 Task: Create a sub task Release to Production / Go Live for the task  Upgrade and migrate company email marketing to a cloud-based solution in the project AgriSoft , assign it to team member softage.3@softage.net and update the status of the sub task to  Completed , set the priority of the sub task to High
Action: Mouse moved to (281, 244)
Screenshot: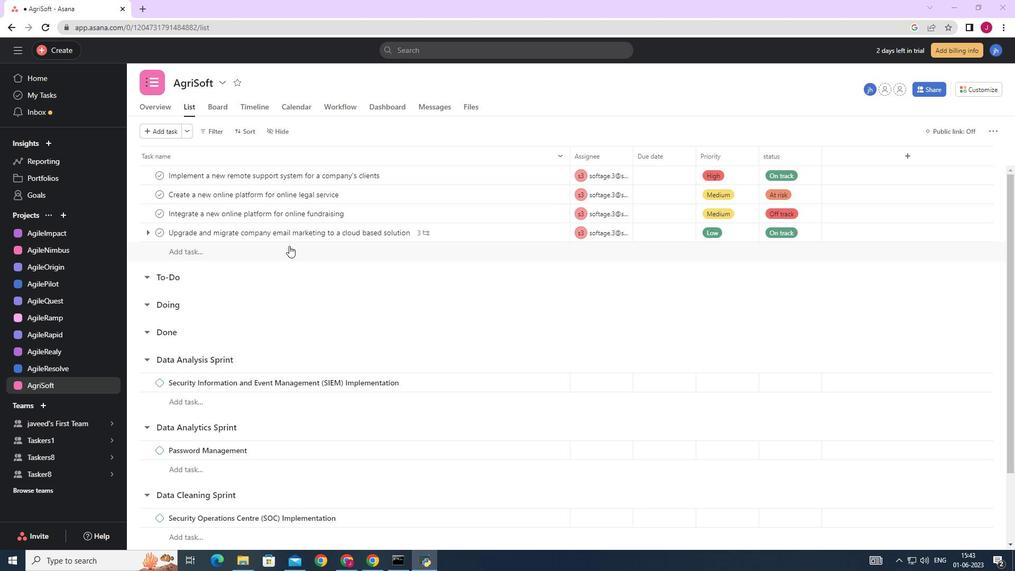 
Action: Mouse scrolled (281, 245) with delta (0, 0)
Screenshot: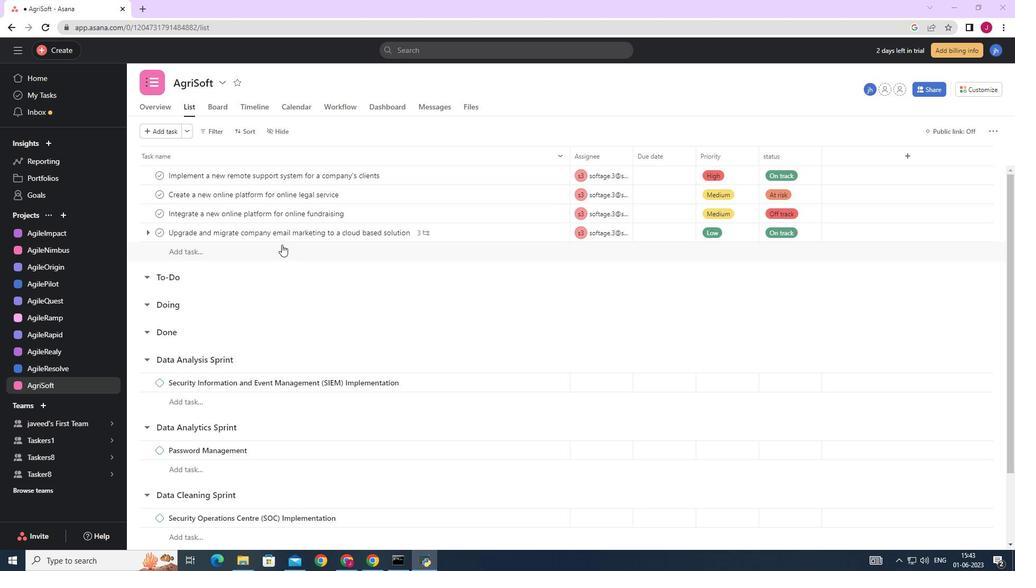 
Action: Mouse scrolled (281, 245) with delta (0, 0)
Screenshot: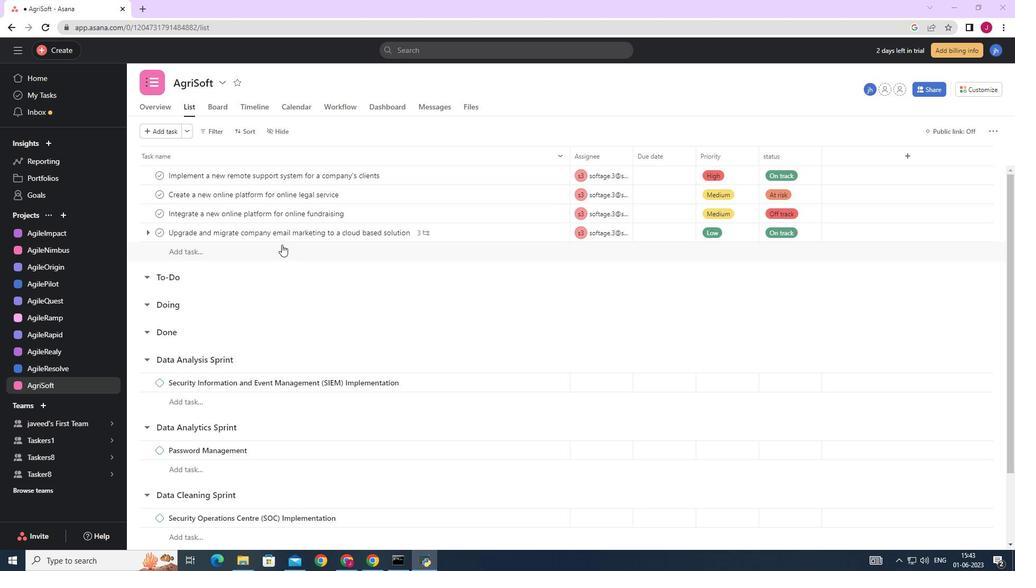 
Action: Mouse scrolled (281, 245) with delta (0, 0)
Screenshot: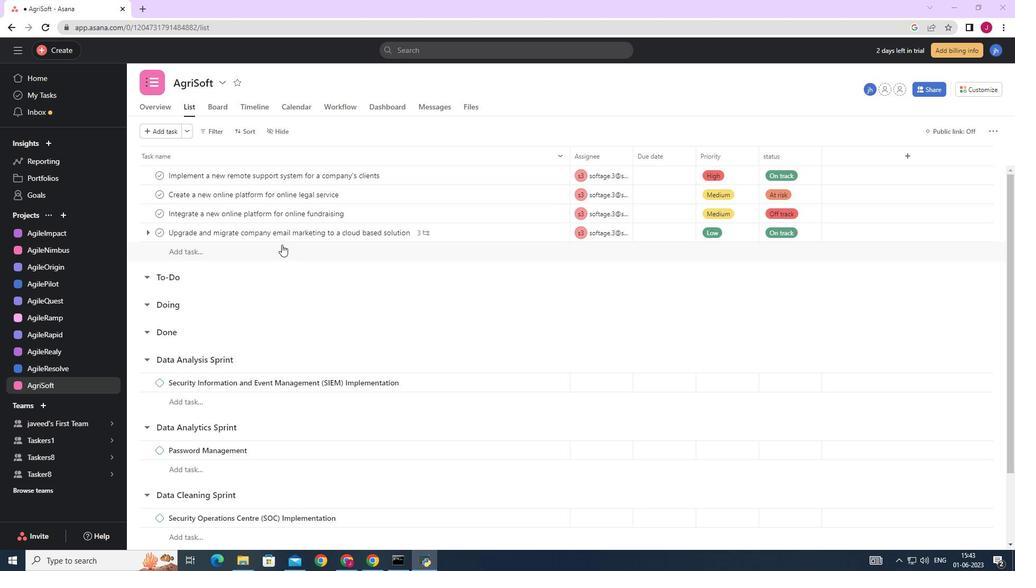 
Action: Mouse moved to (504, 233)
Screenshot: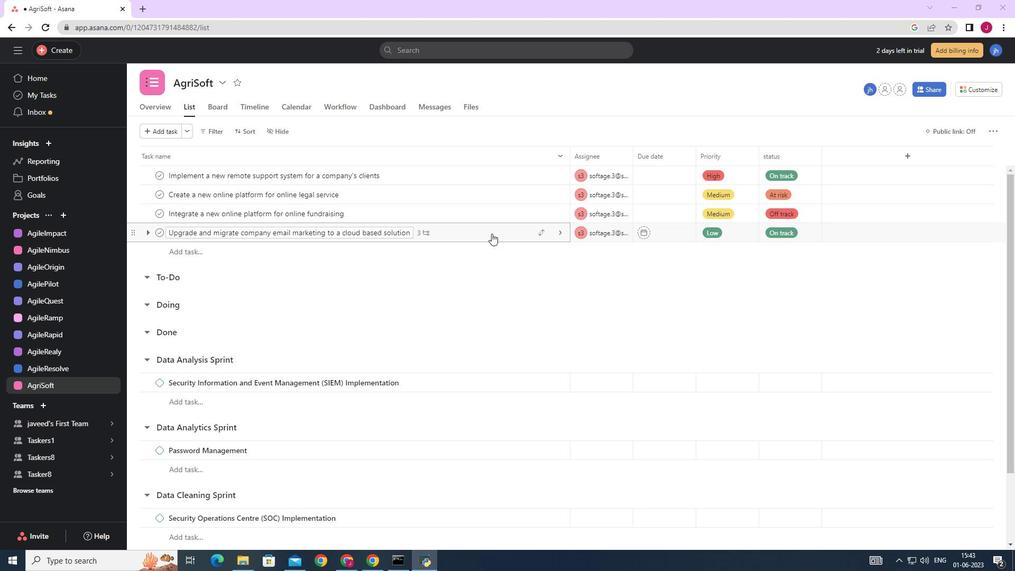 
Action: Mouse pressed left at (504, 233)
Screenshot: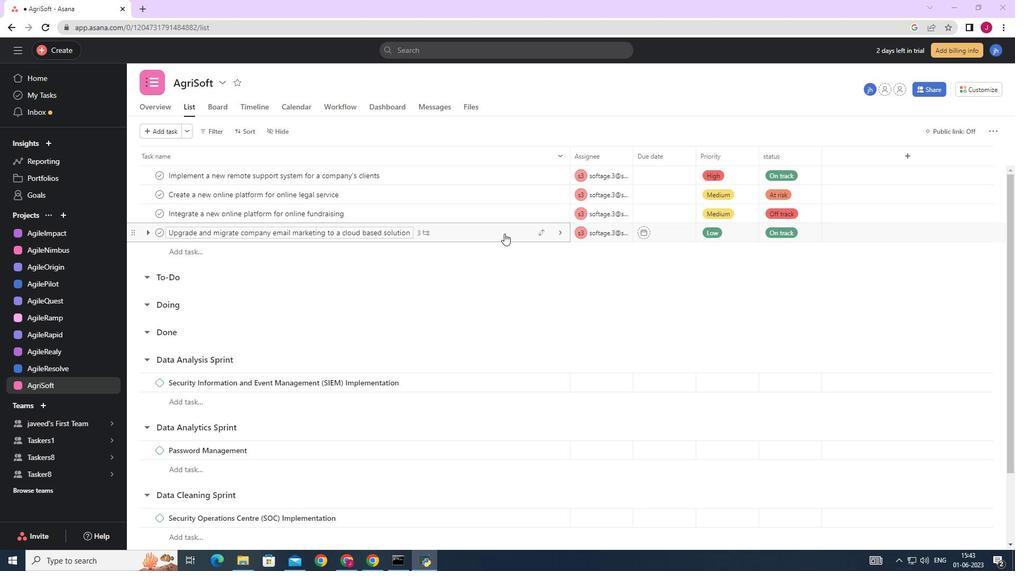 
Action: Mouse moved to (782, 333)
Screenshot: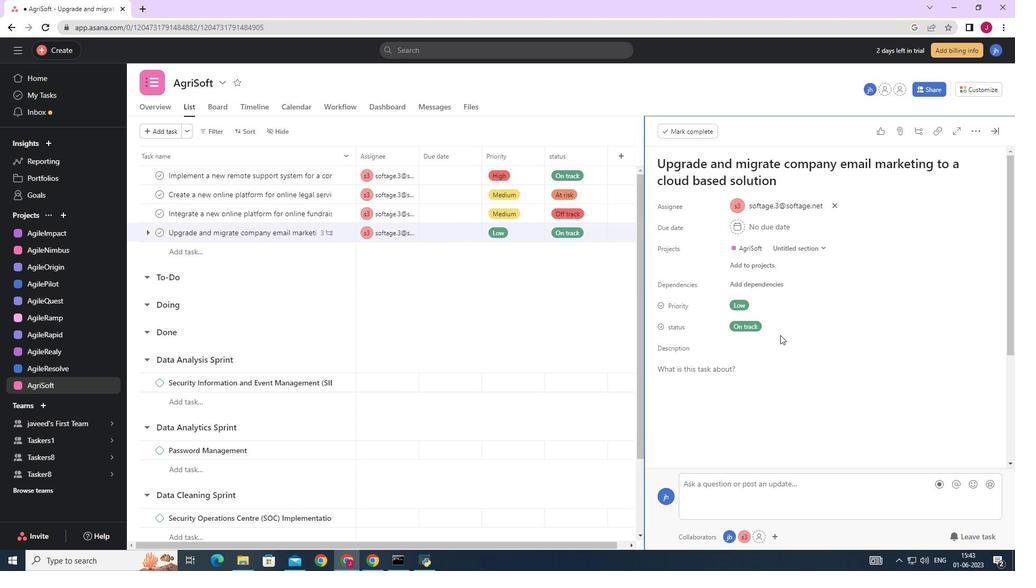 
Action: Mouse scrolled (782, 333) with delta (0, 0)
Screenshot: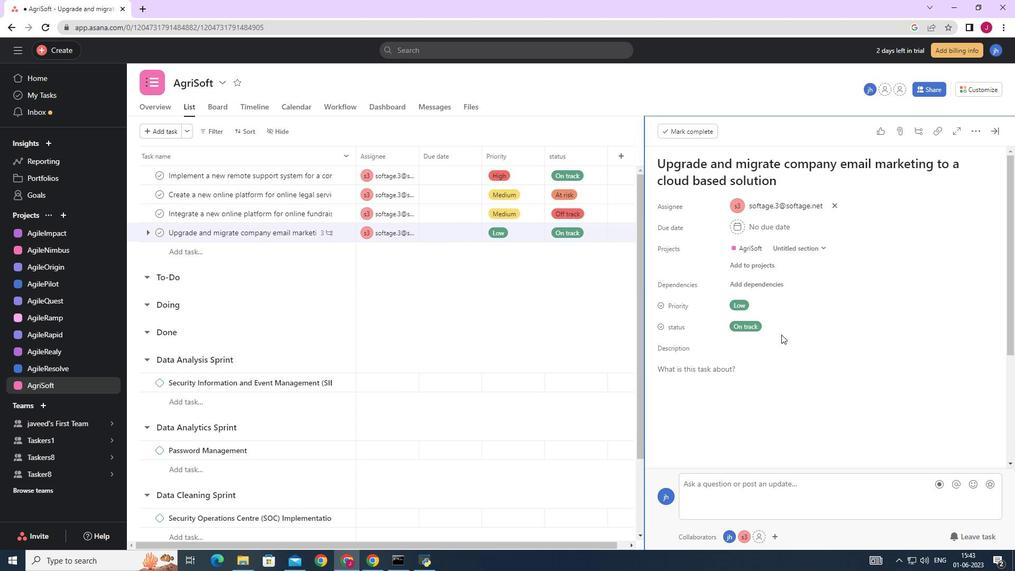 
Action: Mouse scrolled (782, 333) with delta (0, 0)
Screenshot: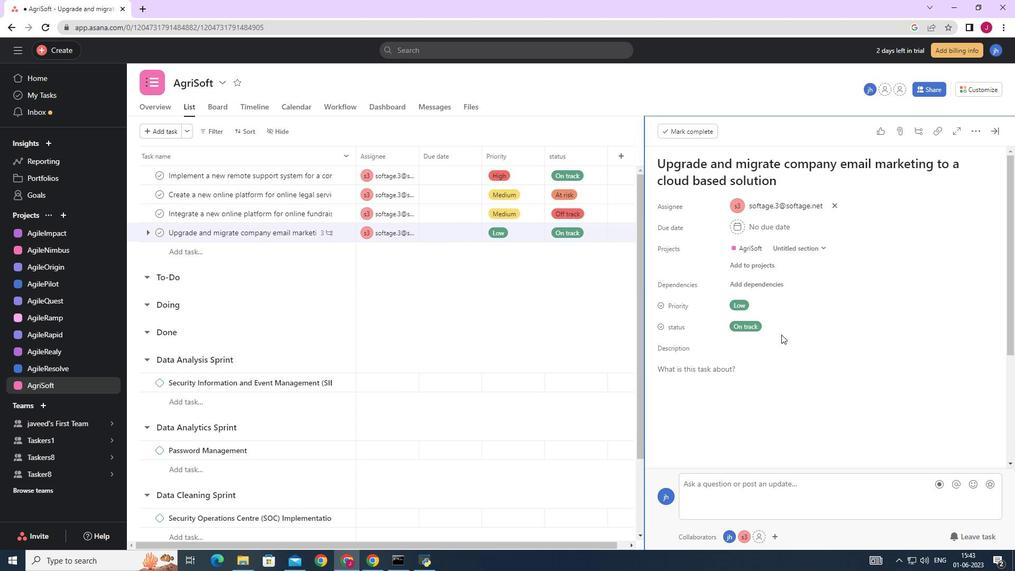 
Action: Mouse scrolled (782, 333) with delta (0, 0)
Screenshot: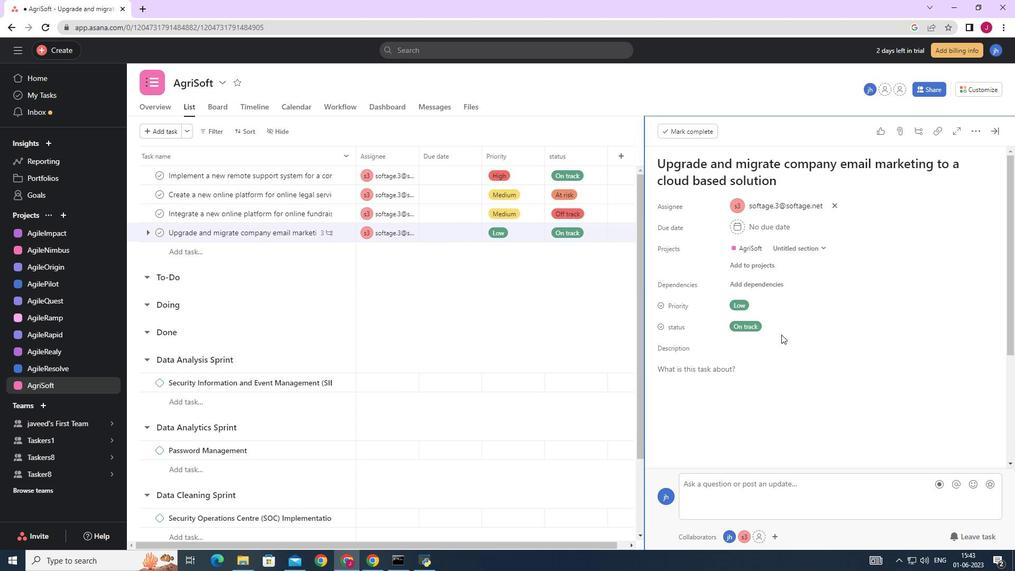 
Action: Mouse moved to (782, 333)
Screenshot: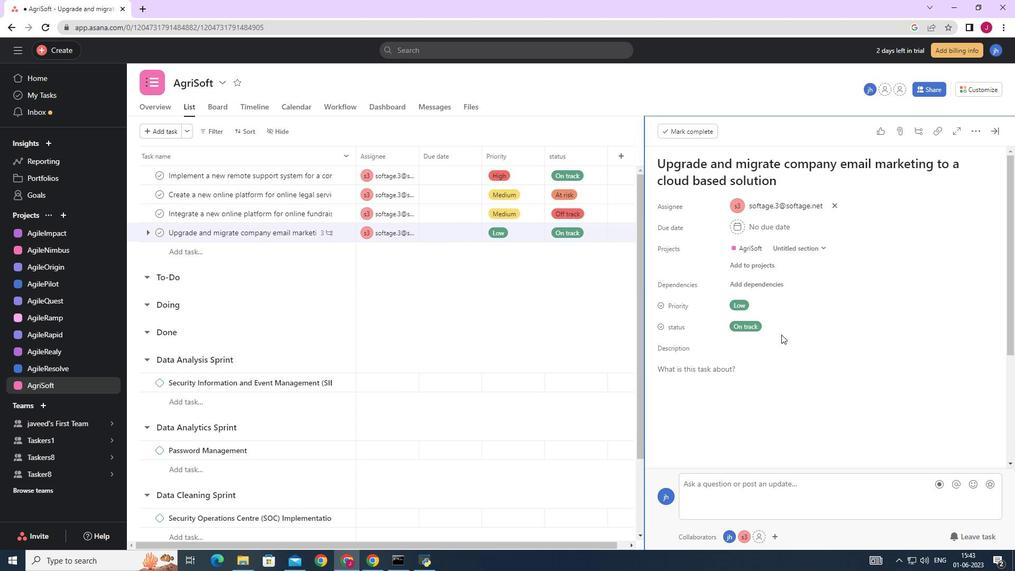 
Action: Mouse scrolled (782, 332) with delta (0, 0)
Screenshot: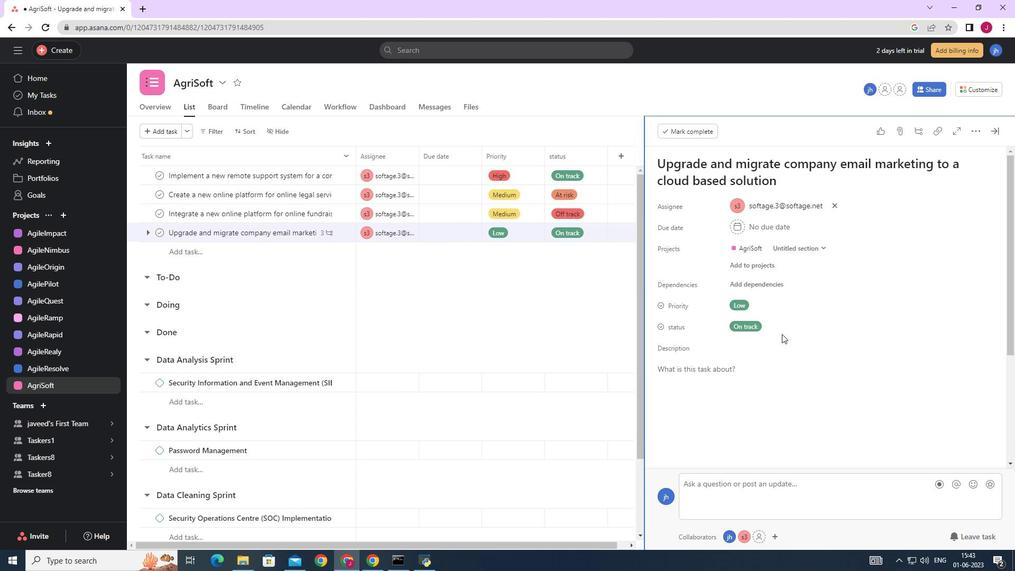 
Action: Mouse scrolled (782, 332) with delta (0, 0)
Screenshot: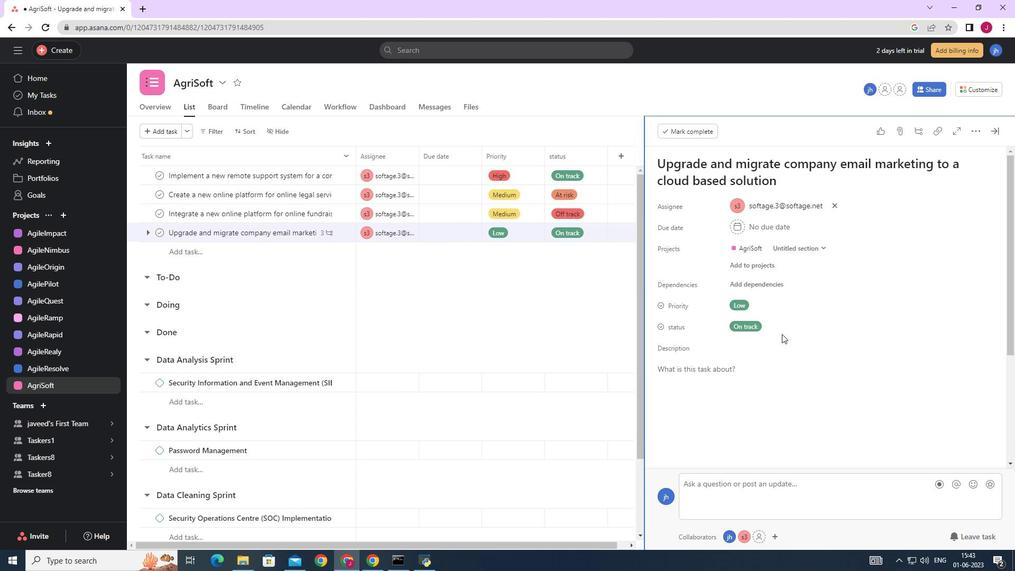 
Action: Mouse moved to (679, 384)
Screenshot: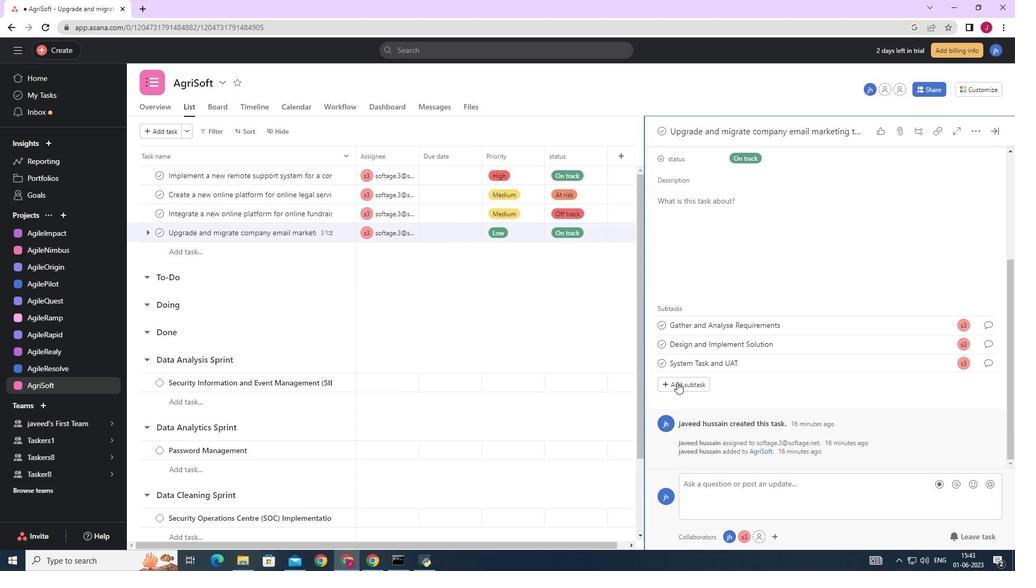 
Action: Mouse pressed left at (679, 384)
Screenshot: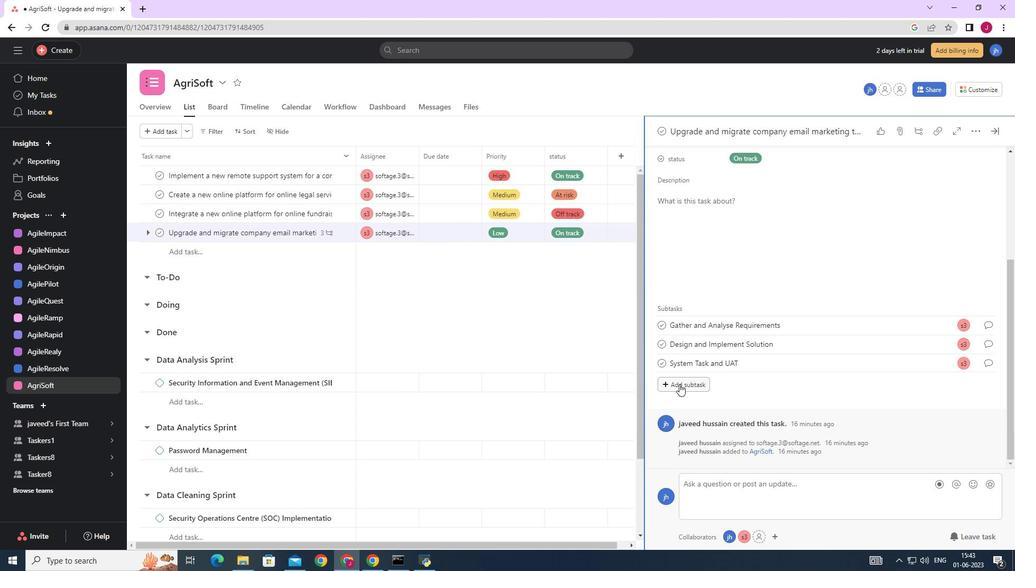 
Action: Key pressed <Key.caps_lock><Key.caps_lock>r<Key.caps_lock>ELEASE<Key.space>TO<Key.space>PRODUCTION<Key.space>/<Key.space><Key.caps_lock>l<Key.caps_lock>I<Key.backspace><Key.backspace><Key.caps_lock>g<Key.caps_lock>O<Key.space><Key.caps_lock>l<Key.caps_lock>IVE<Key.space>
Screenshot: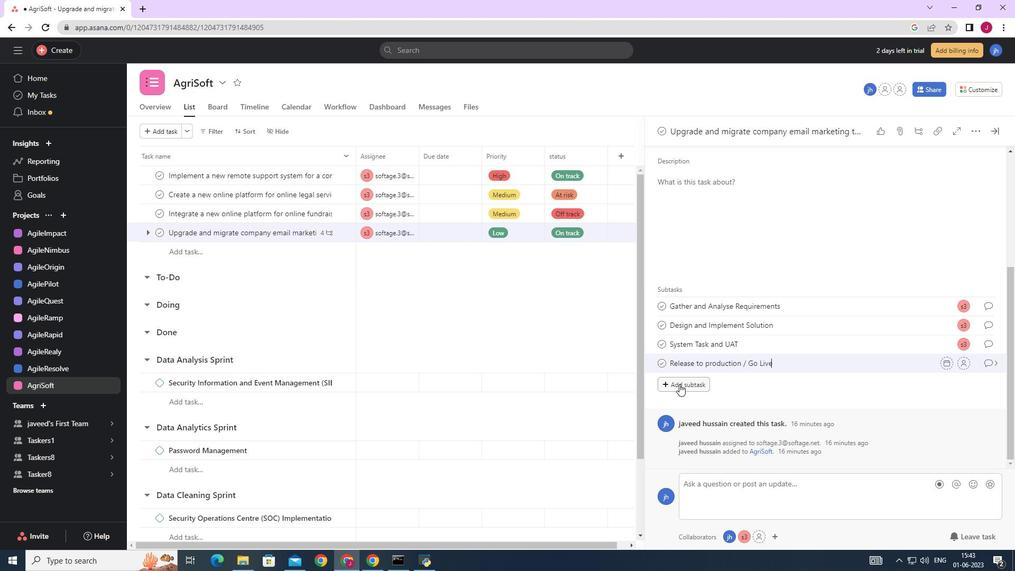 
Action: Mouse moved to (964, 364)
Screenshot: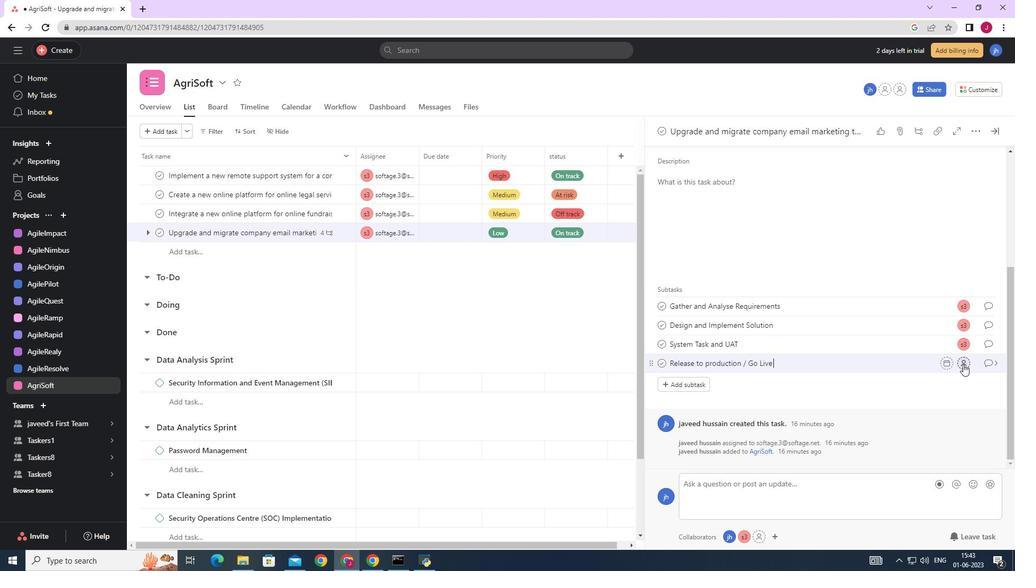 
Action: Mouse pressed left at (964, 364)
Screenshot: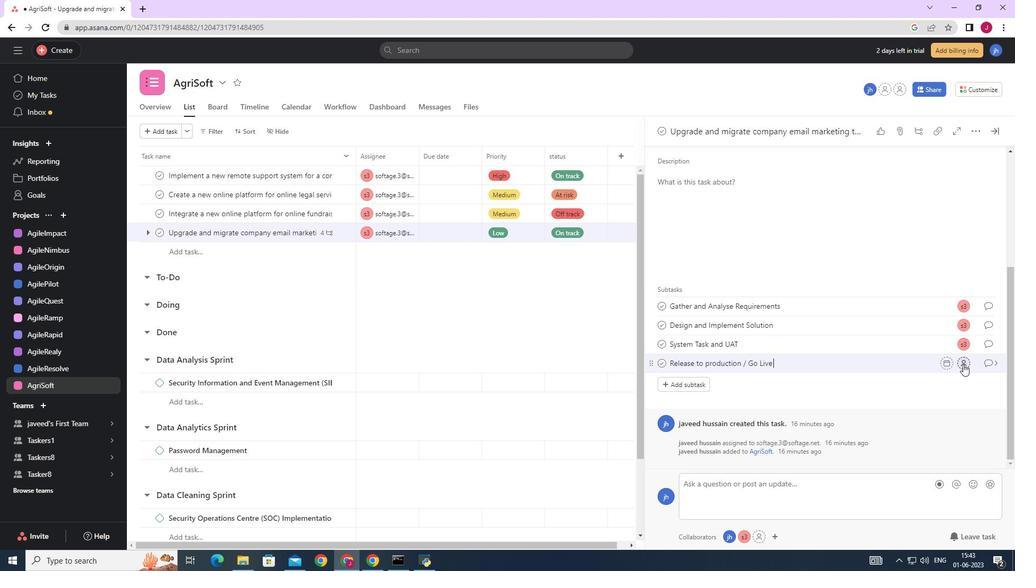 
Action: Mouse moved to (866, 369)
Screenshot: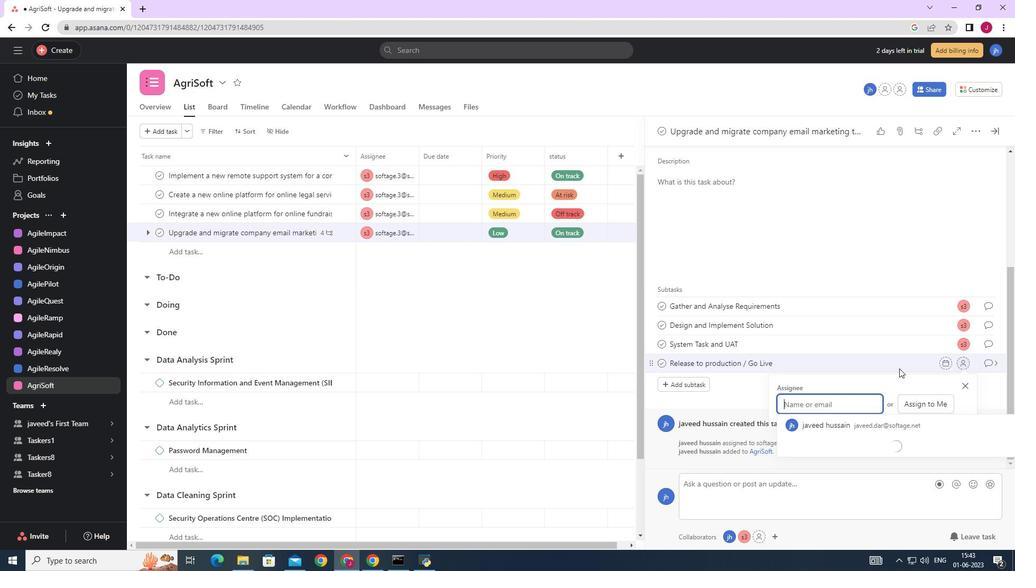 
Action: Key pressed SOFTAGE.3
Screenshot: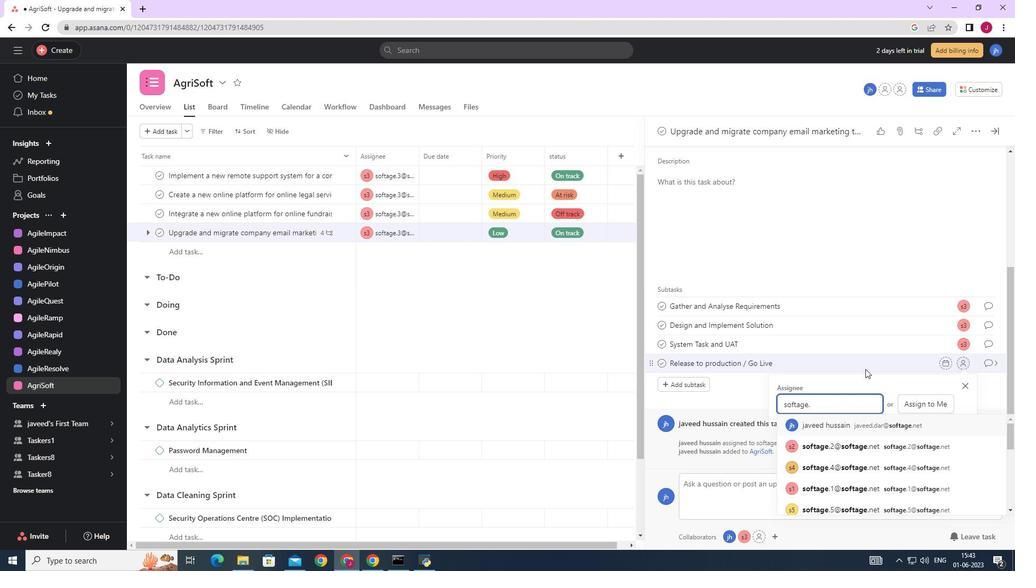 
Action: Mouse moved to (817, 422)
Screenshot: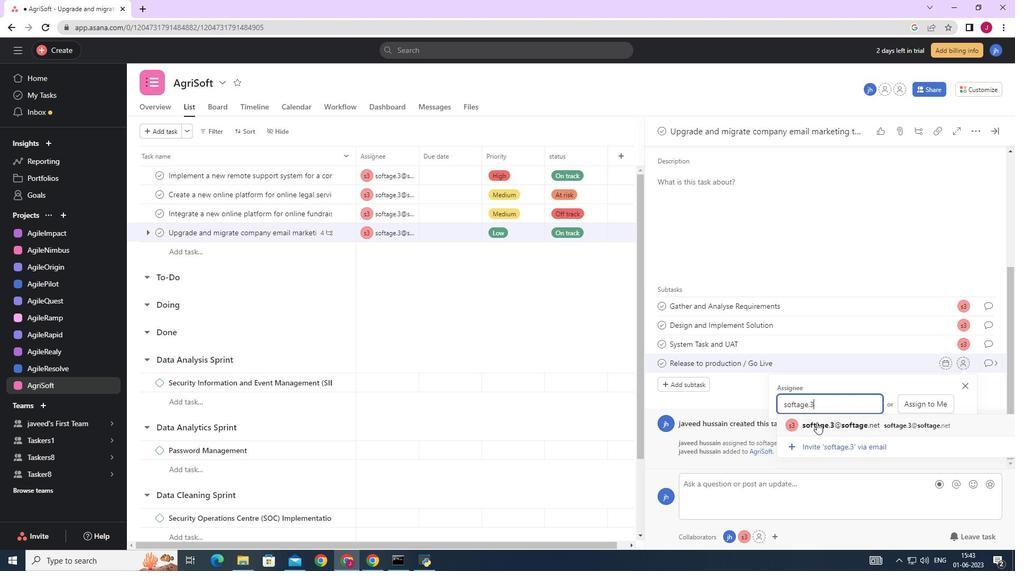 
Action: Mouse pressed left at (817, 422)
Screenshot: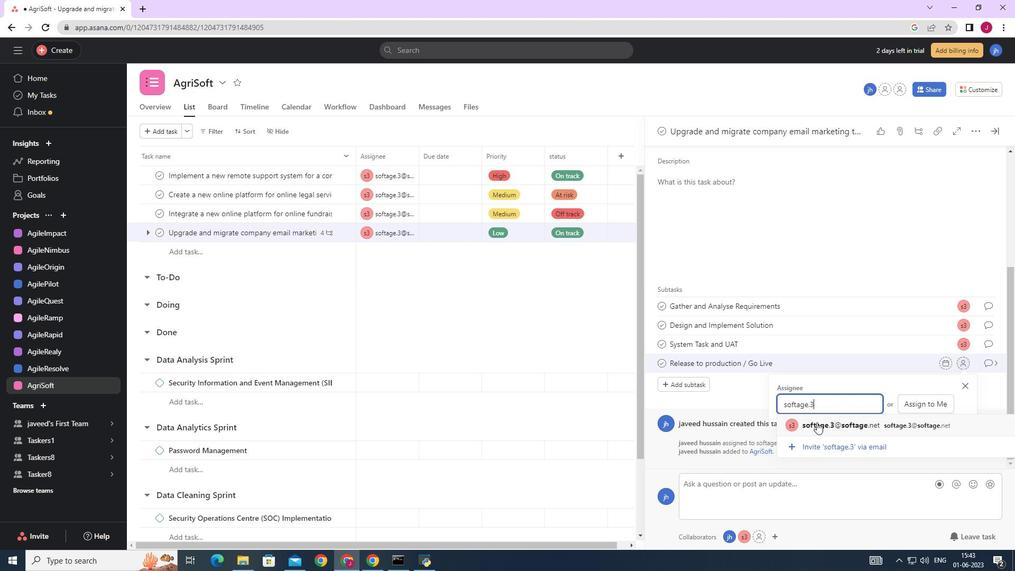 
Action: Mouse moved to (988, 366)
Screenshot: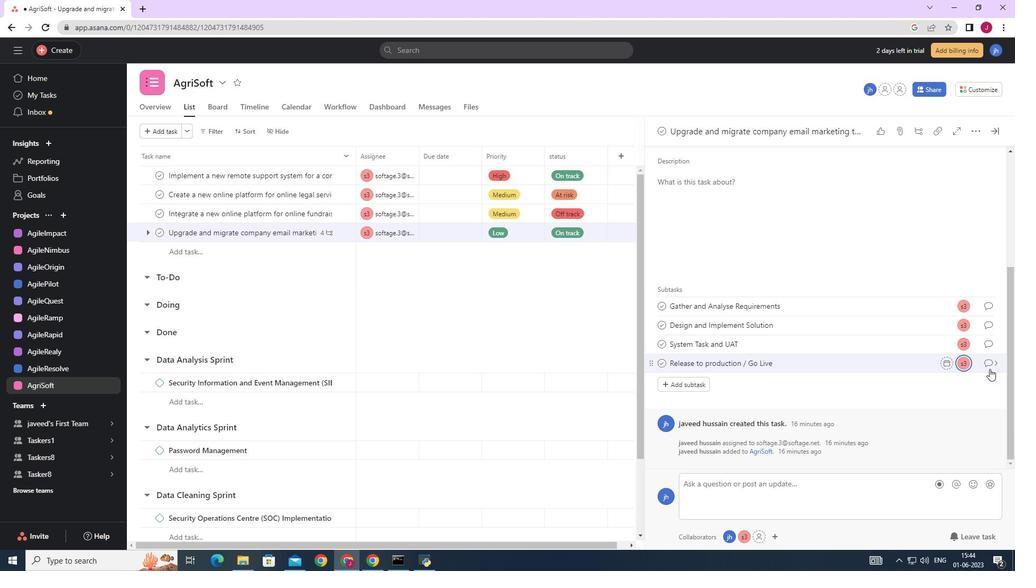 
Action: Mouse pressed left at (988, 366)
Screenshot: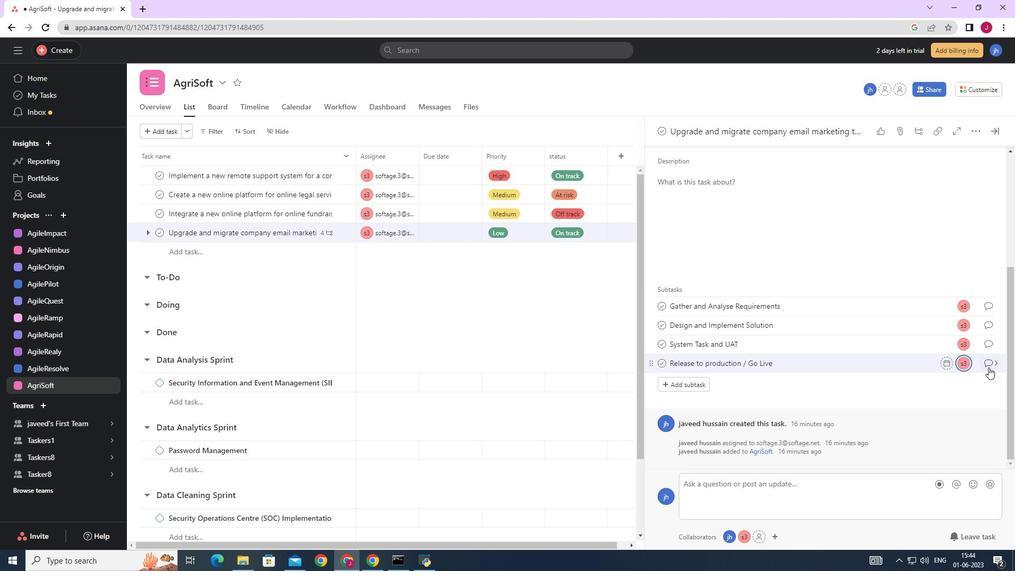 
Action: Mouse moved to (709, 279)
Screenshot: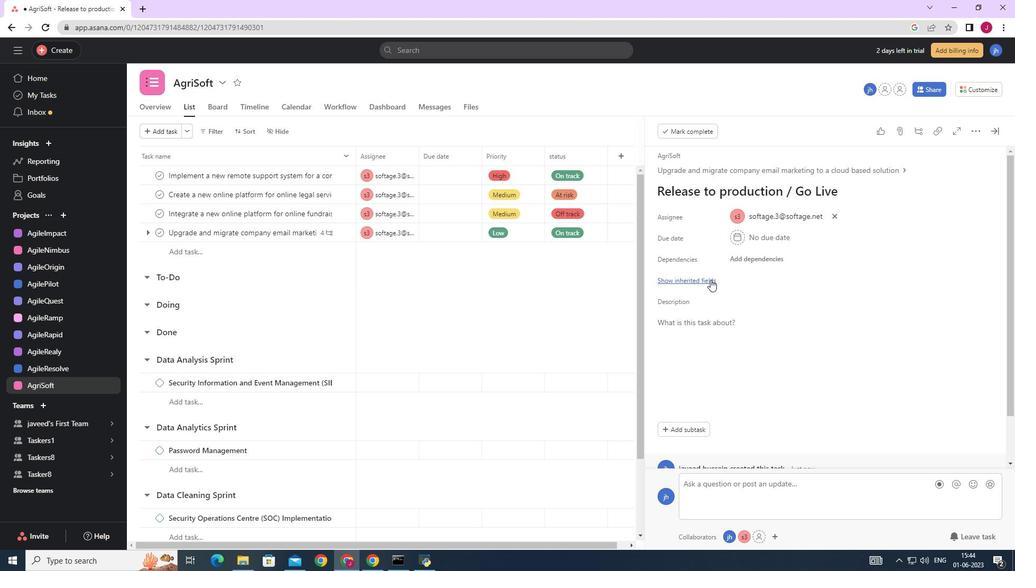 
Action: Mouse pressed left at (709, 279)
Screenshot: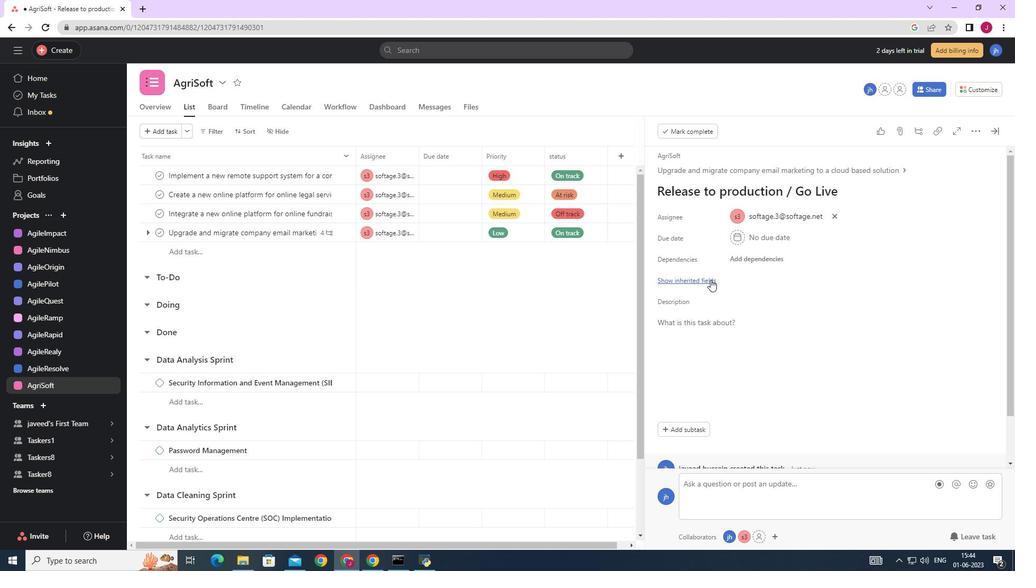 
Action: Mouse moved to (744, 300)
Screenshot: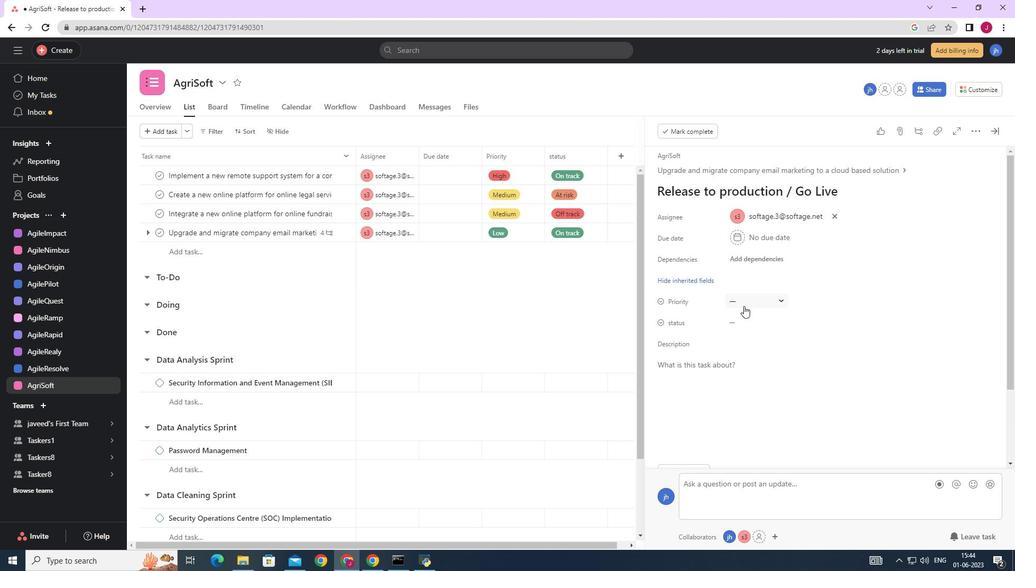 
Action: Mouse pressed left at (744, 300)
Screenshot: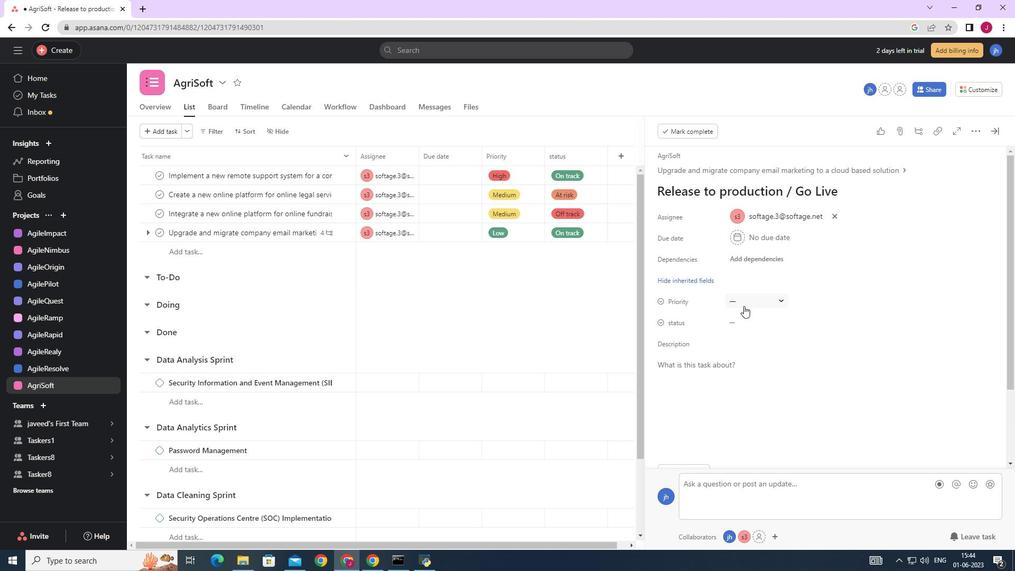 
Action: Mouse moved to (764, 338)
Screenshot: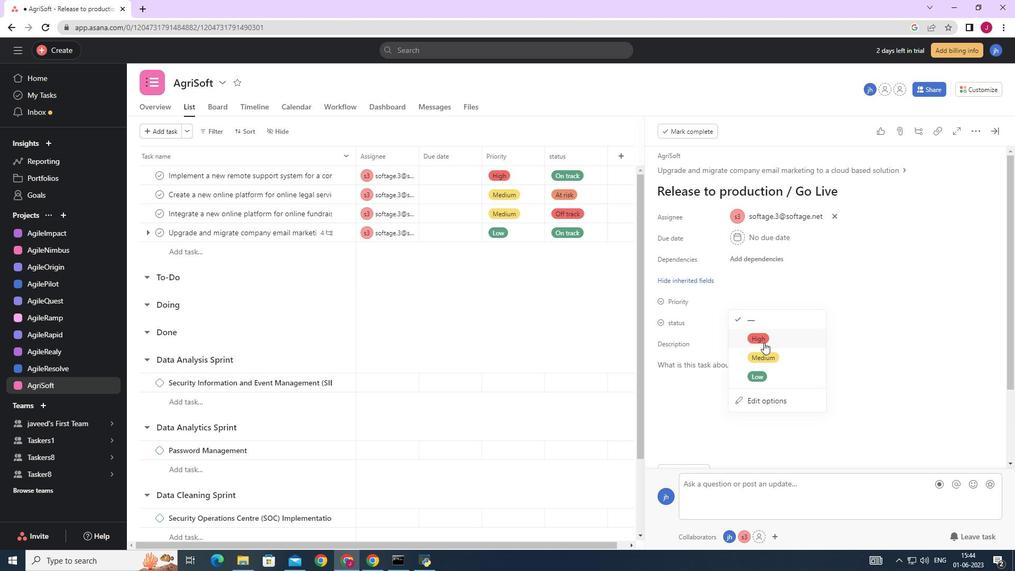
Action: Mouse pressed left at (764, 338)
Screenshot: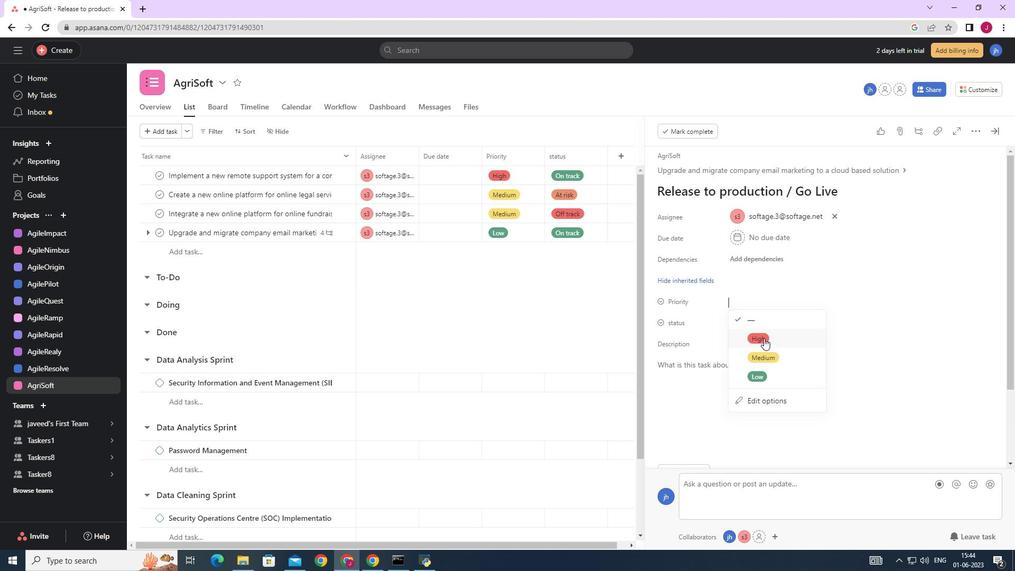 
Action: Mouse moved to (742, 321)
Screenshot: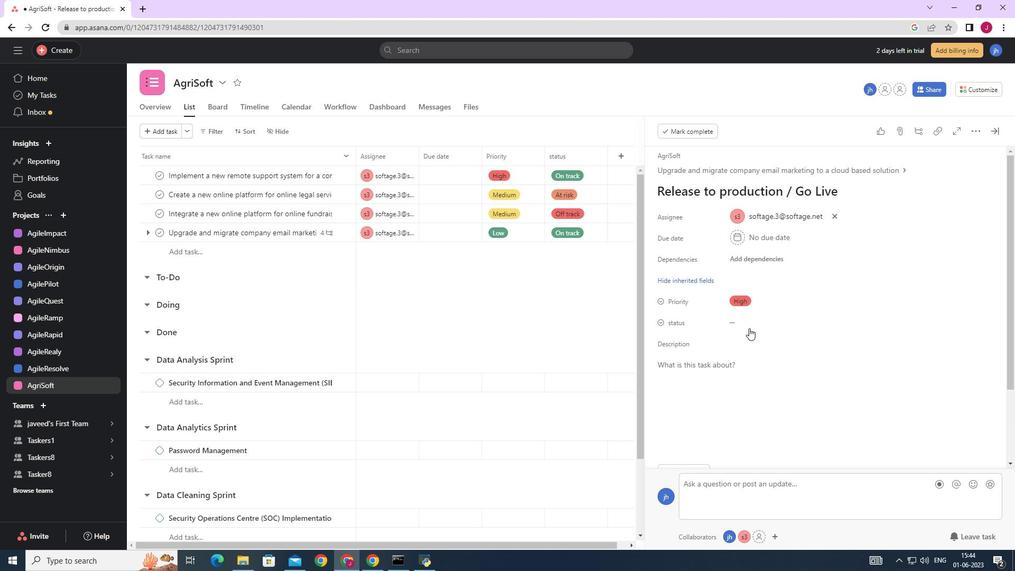 
Action: Mouse pressed left at (742, 321)
Screenshot: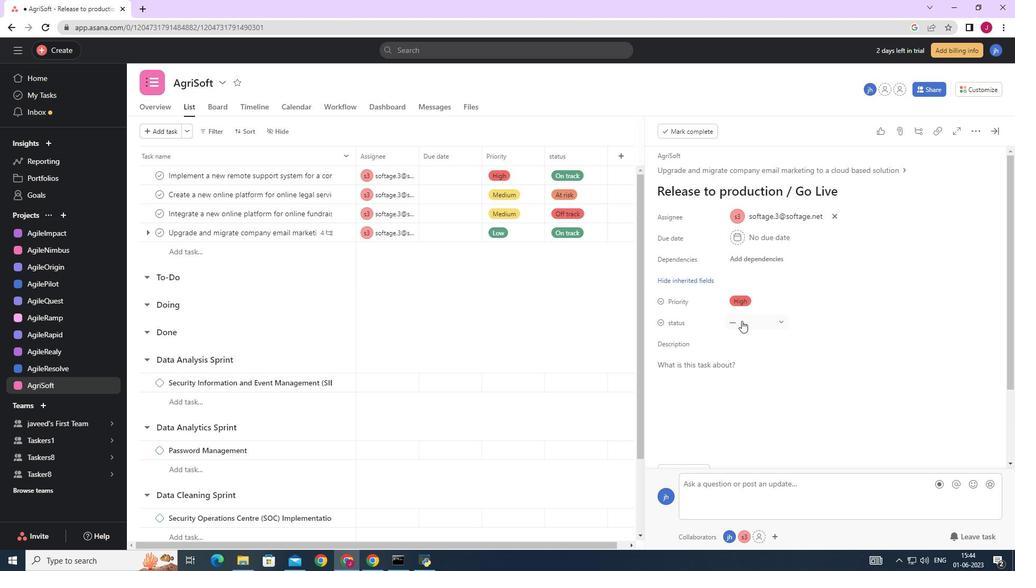 
Action: Mouse moved to (762, 418)
Screenshot: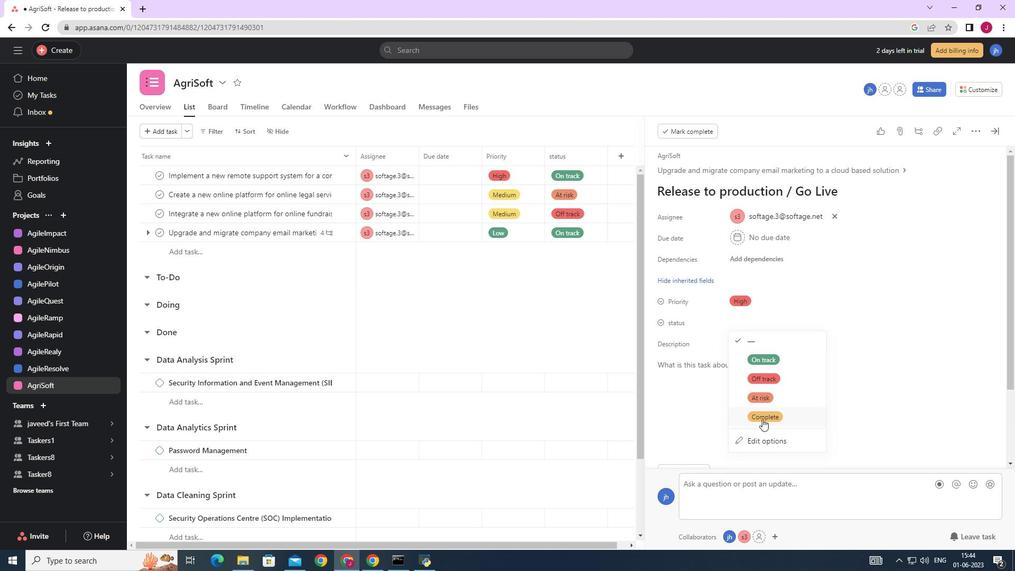 
Action: Mouse pressed left at (762, 418)
Screenshot: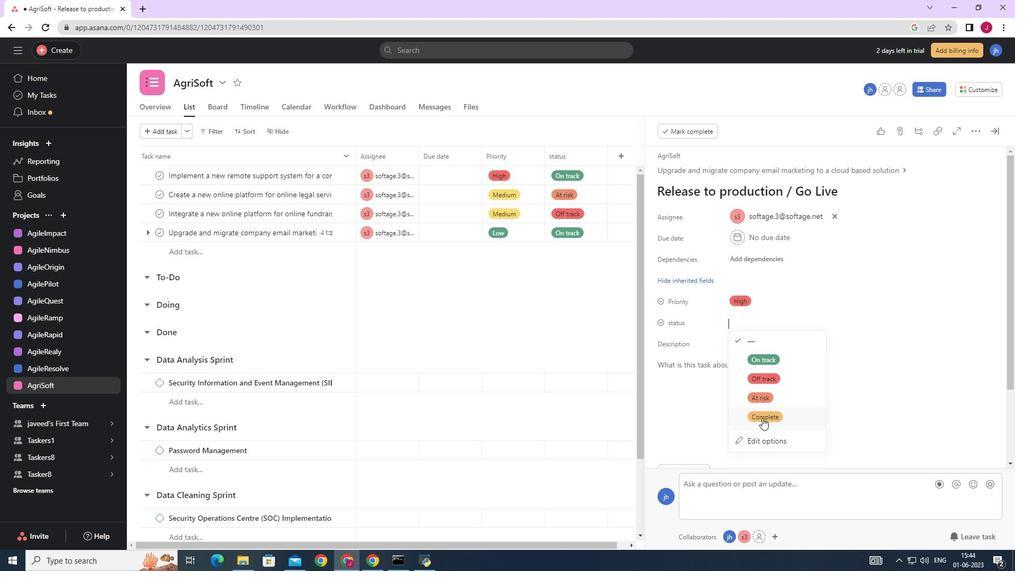 
Action: Mouse moved to (995, 128)
Screenshot: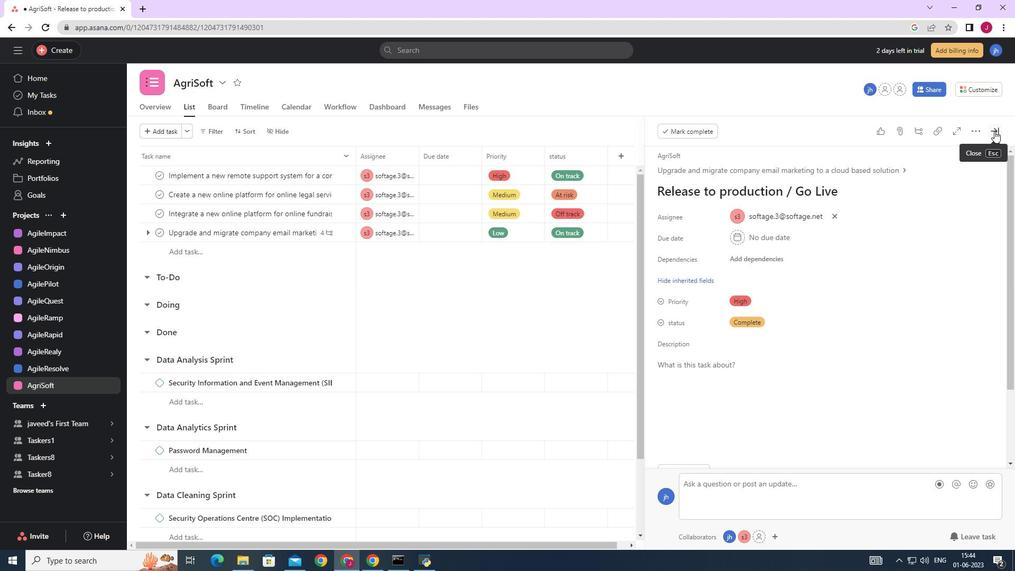 
Action: Mouse pressed left at (995, 128)
Screenshot: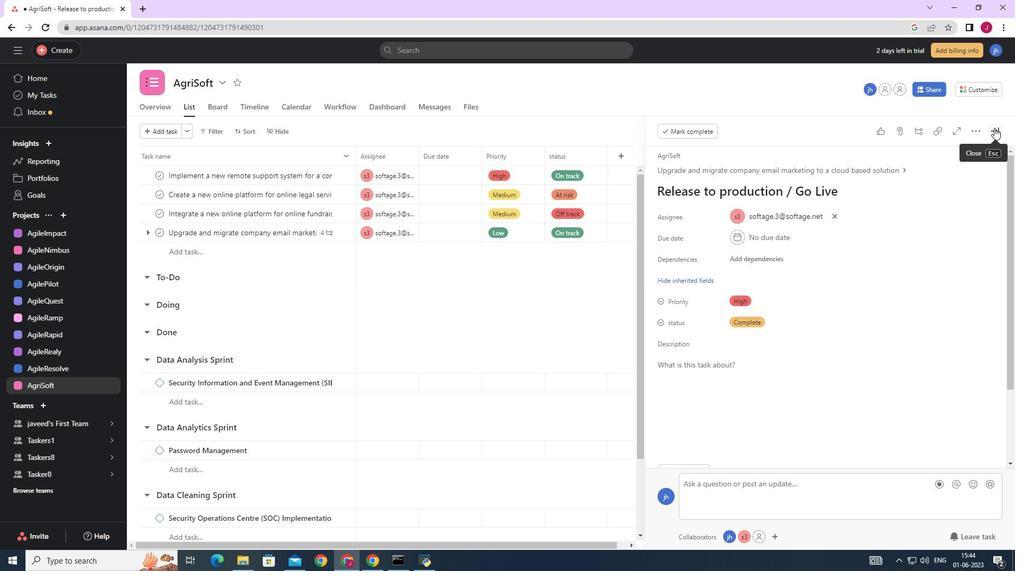 
Action: Mouse moved to (993, 131)
Screenshot: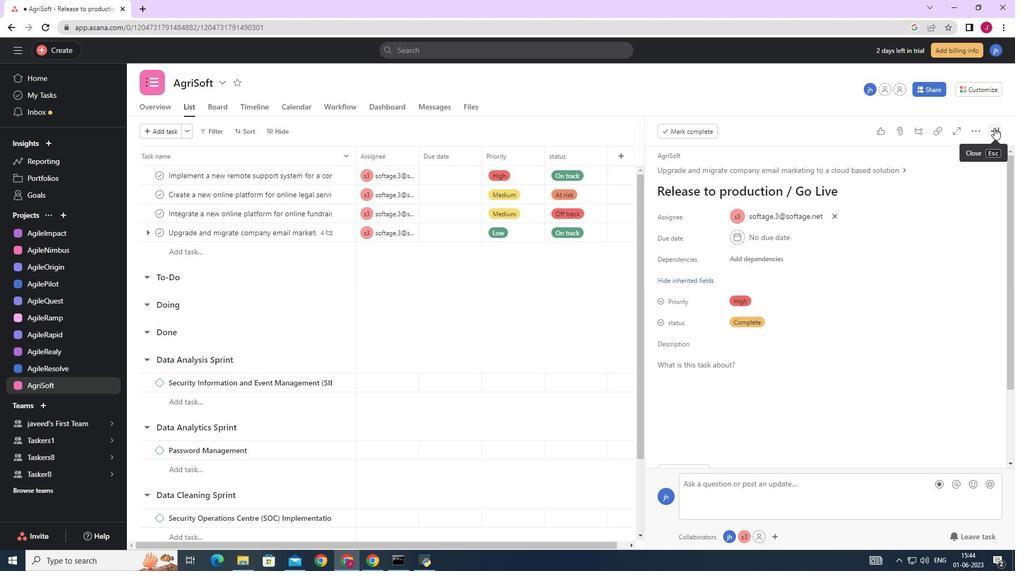 
